 Task: Add Ancient Nutrition Vanilla Multi Collagen Protein to the cart.
Action: Mouse moved to (252, 124)
Screenshot: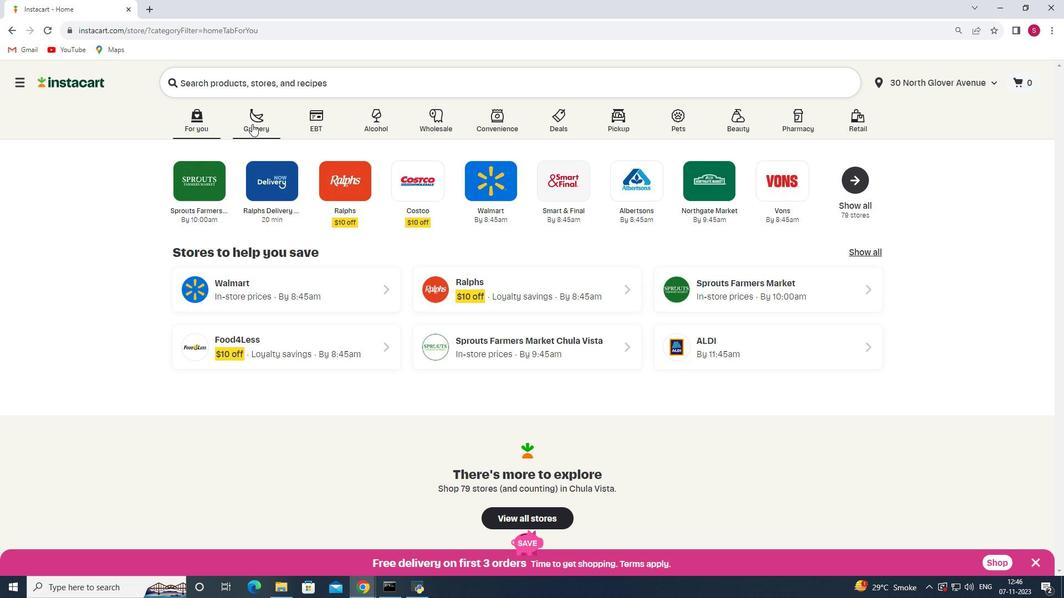
Action: Mouse pressed left at (252, 124)
Screenshot: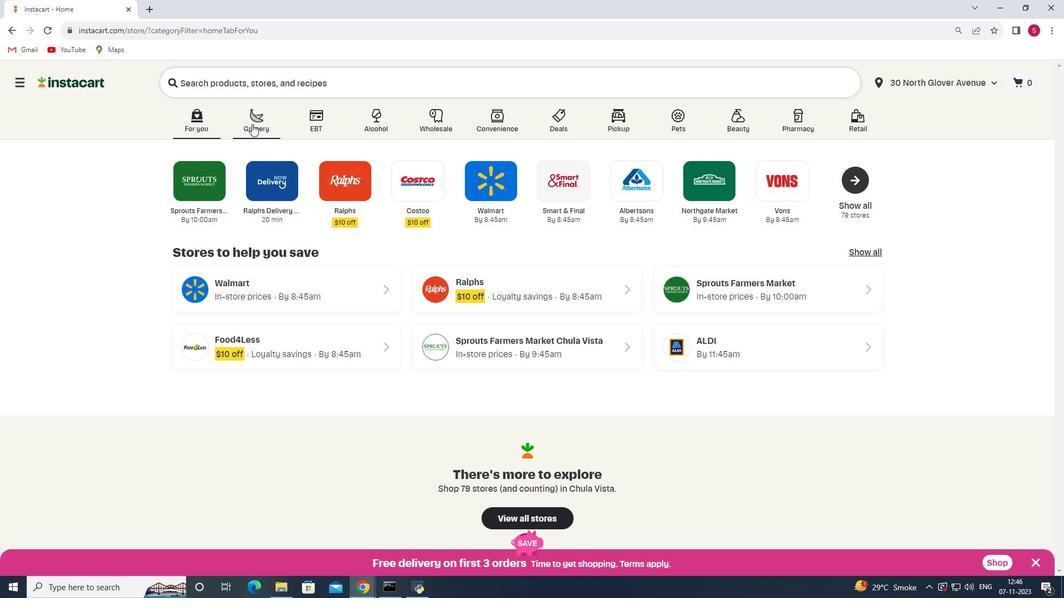 
Action: Mouse moved to (278, 316)
Screenshot: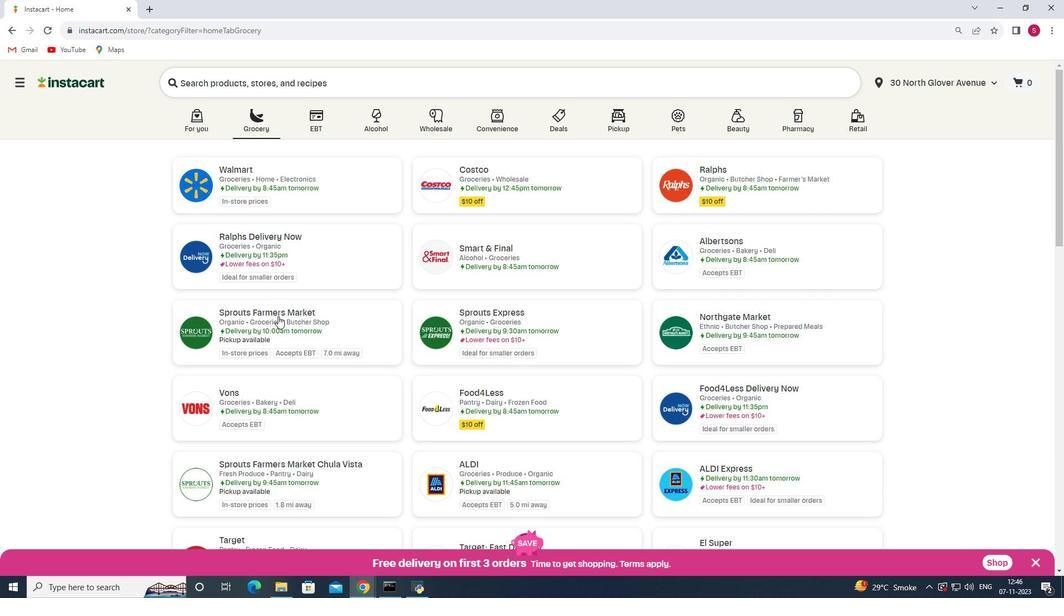 
Action: Mouse pressed left at (278, 316)
Screenshot: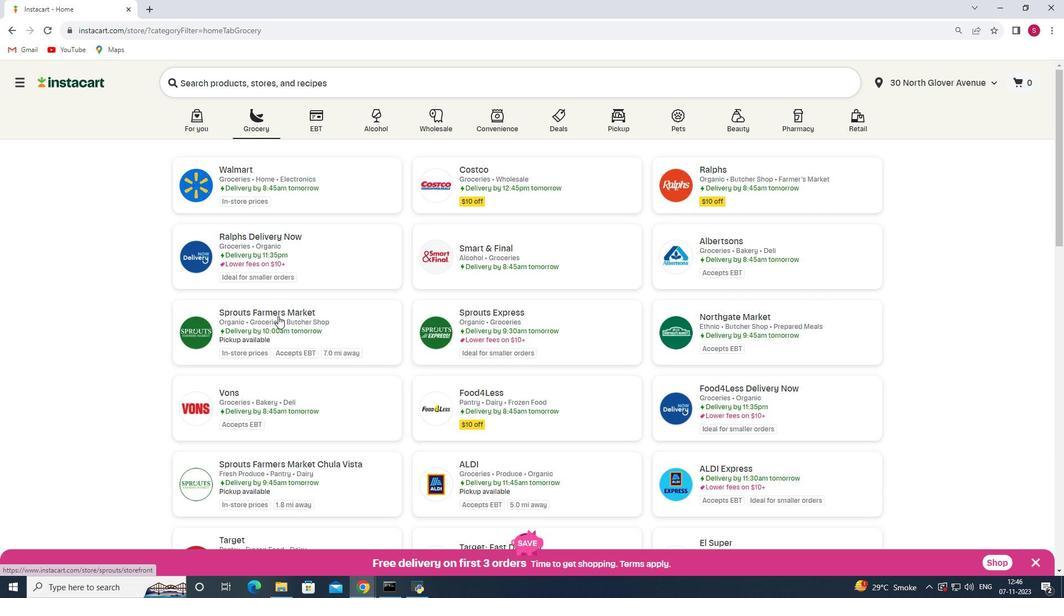 
Action: Mouse moved to (86, 332)
Screenshot: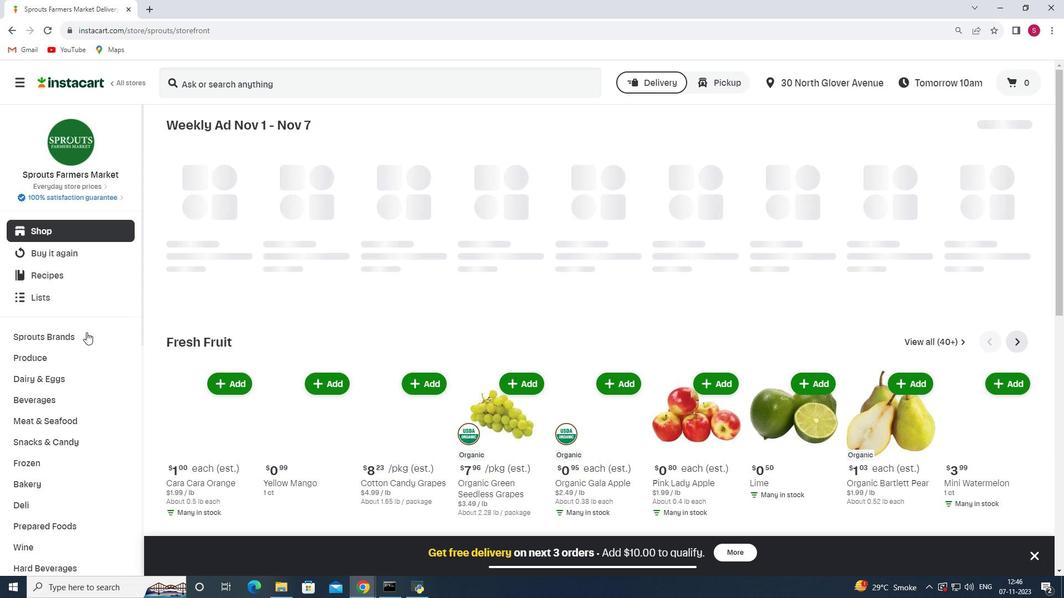 
Action: Mouse scrolled (86, 332) with delta (0, 0)
Screenshot: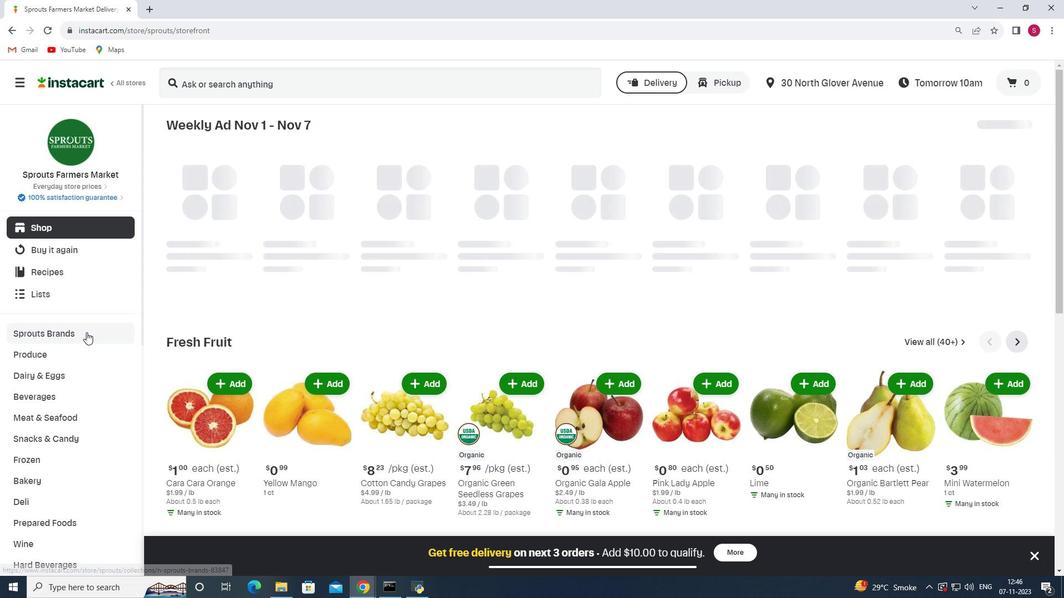 
Action: Mouse scrolled (86, 332) with delta (0, 0)
Screenshot: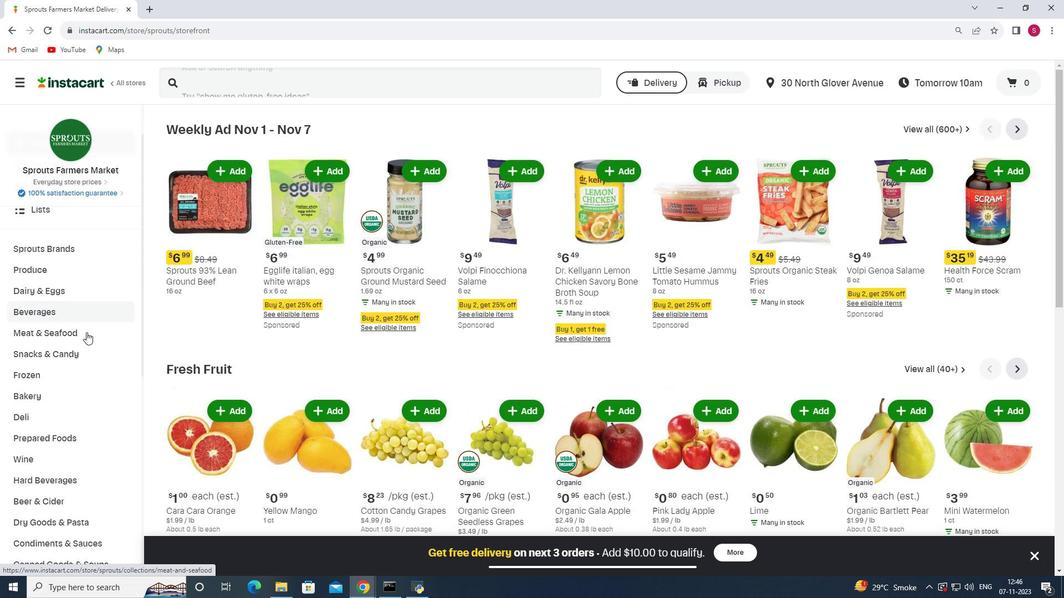 
Action: Mouse scrolled (86, 332) with delta (0, 0)
Screenshot: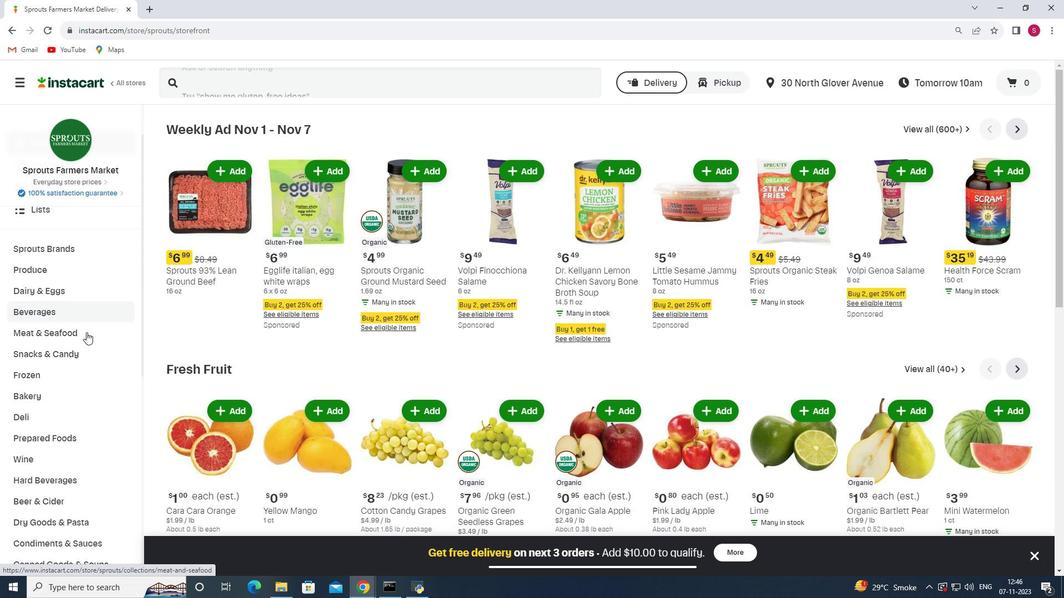 
Action: Mouse scrolled (86, 332) with delta (0, 0)
Screenshot: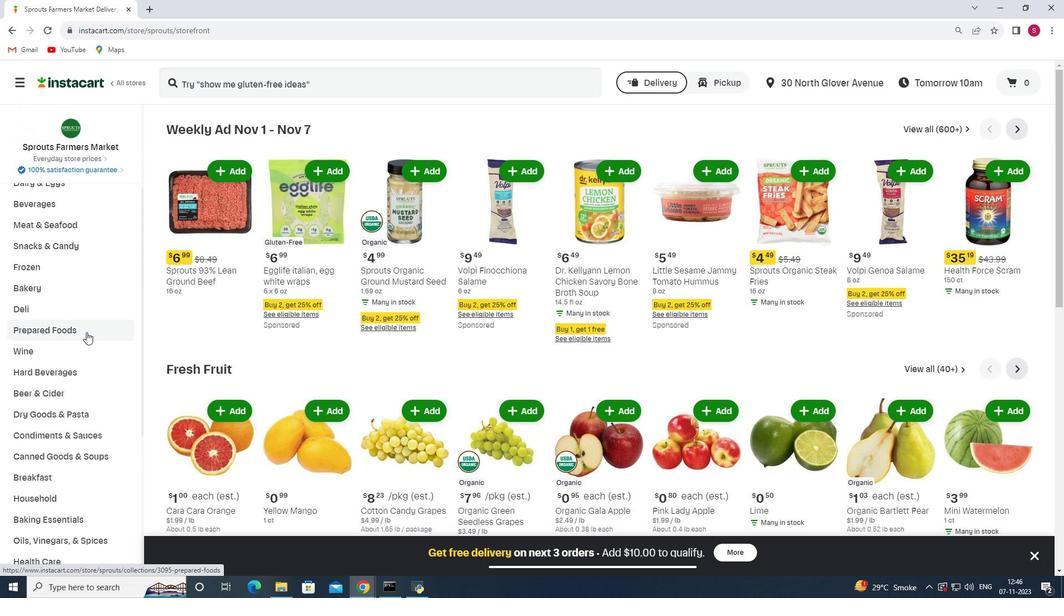 
Action: Mouse scrolled (86, 332) with delta (0, 0)
Screenshot: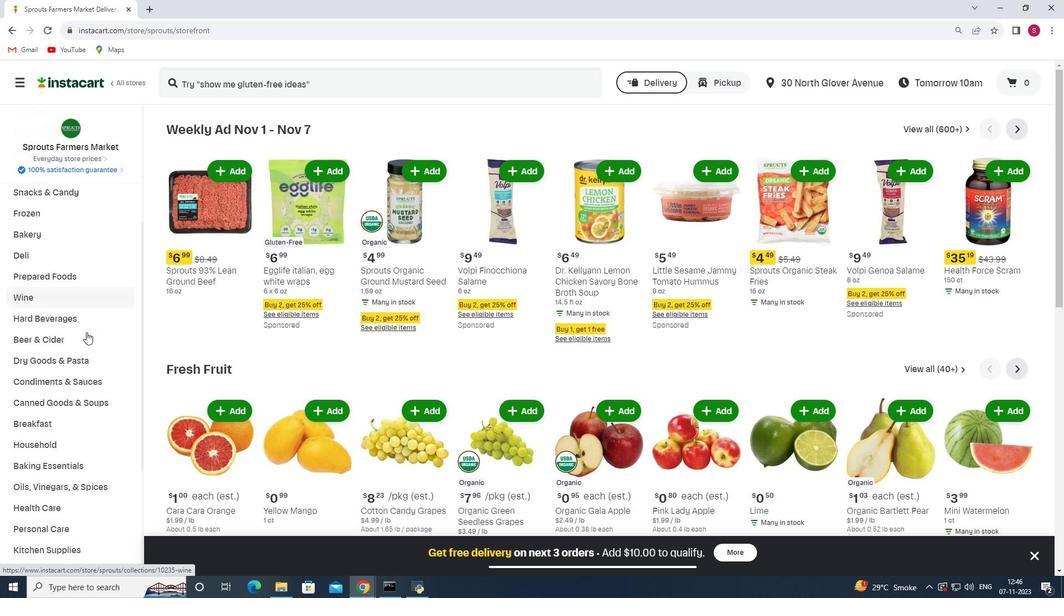 
Action: Mouse scrolled (86, 332) with delta (0, 0)
Screenshot: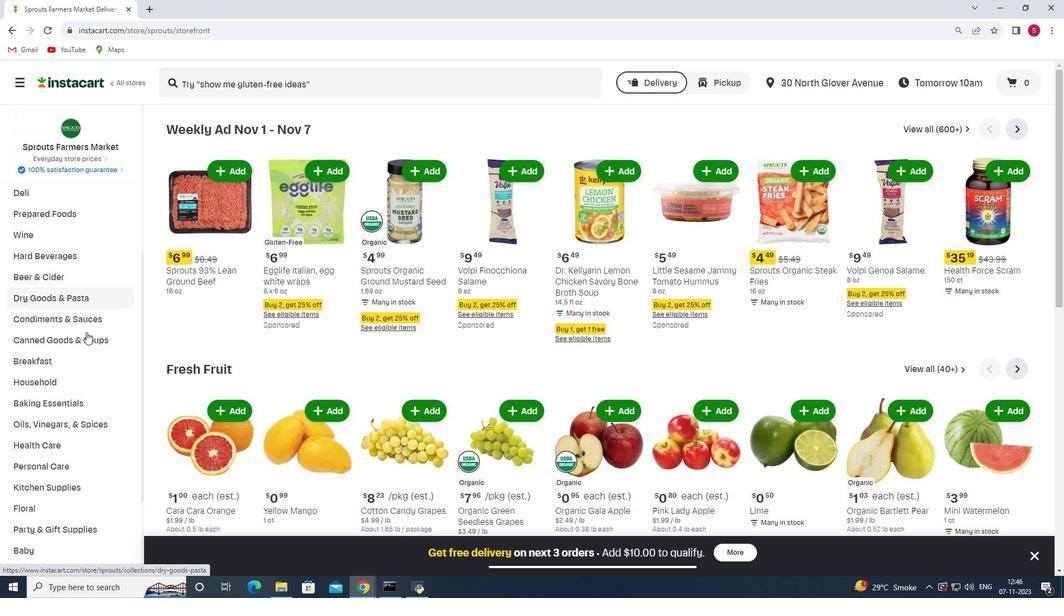 
Action: Mouse scrolled (86, 332) with delta (0, 0)
Screenshot: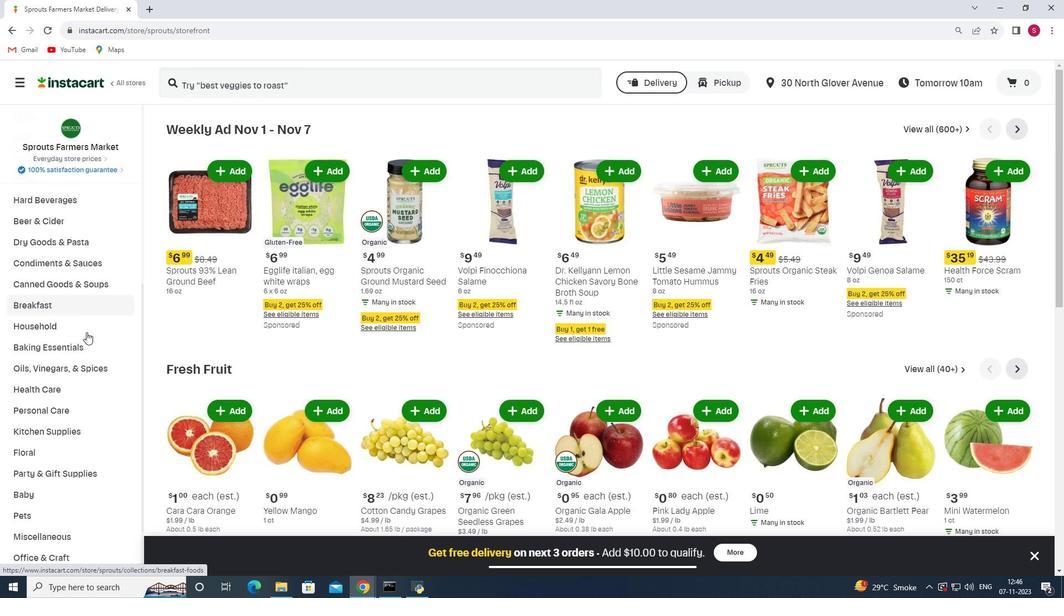 
Action: Mouse moved to (75, 366)
Screenshot: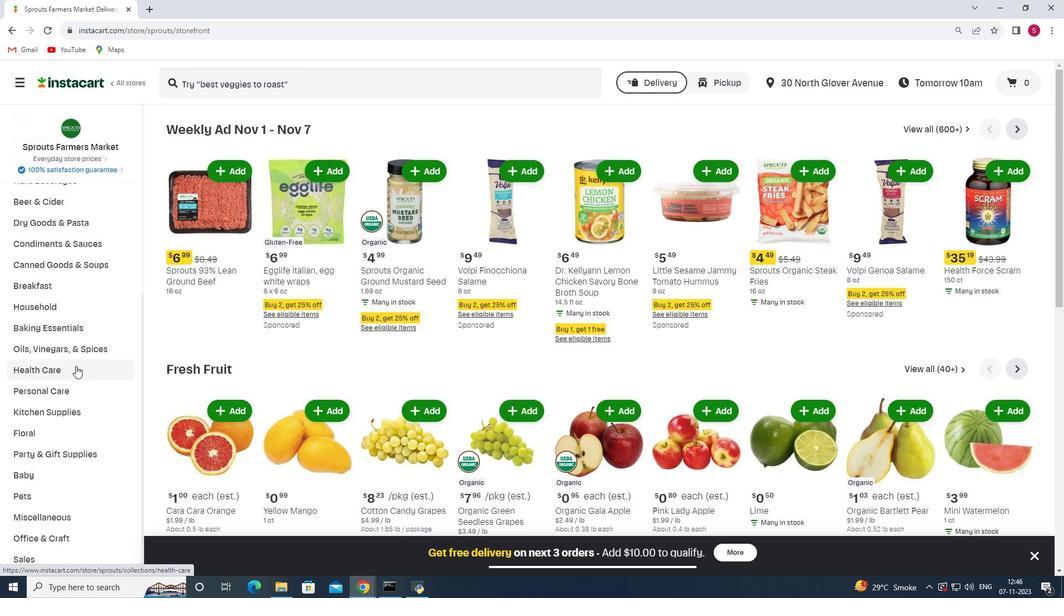 
Action: Mouse pressed left at (75, 366)
Screenshot: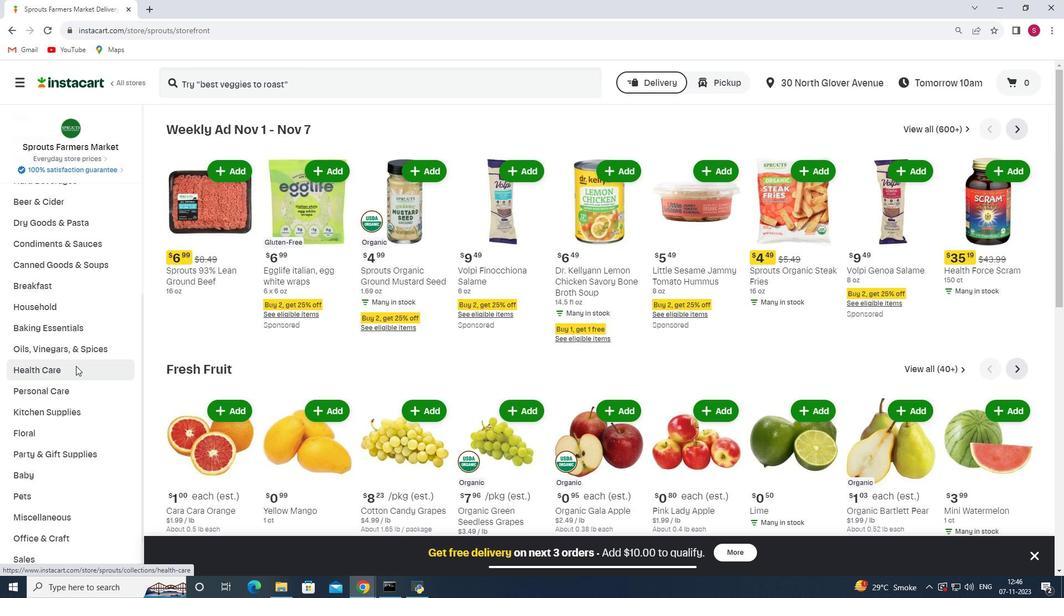 
Action: Mouse moved to (380, 156)
Screenshot: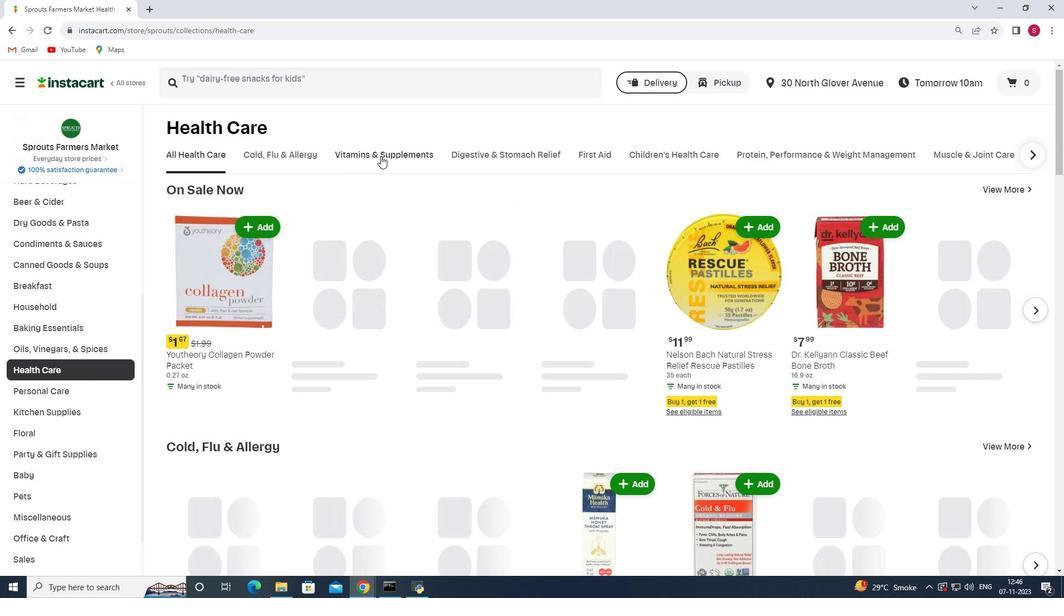 
Action: Mouse pressed left at (380, 156)
Screenshot: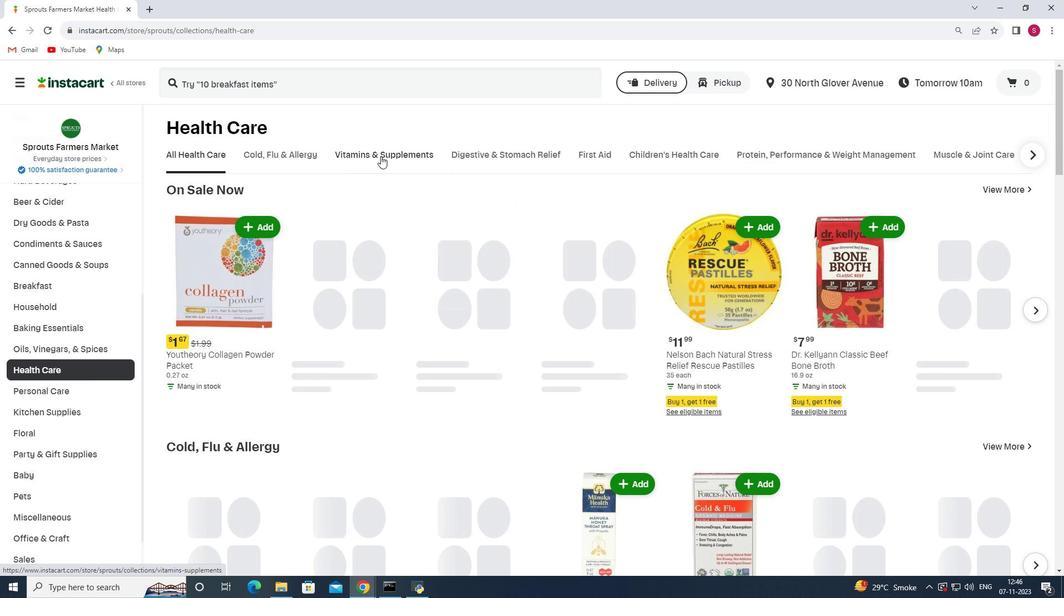
Action: Mouse moved to (437, 202)
Screenshot: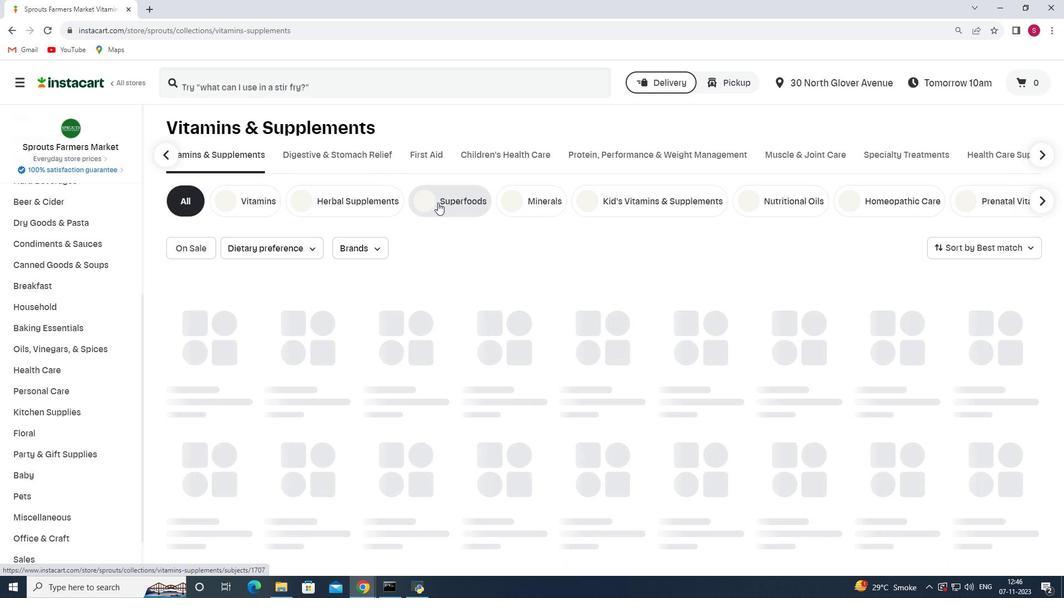 
Action: Mouse pressed left at (437, 202)
Screenshot: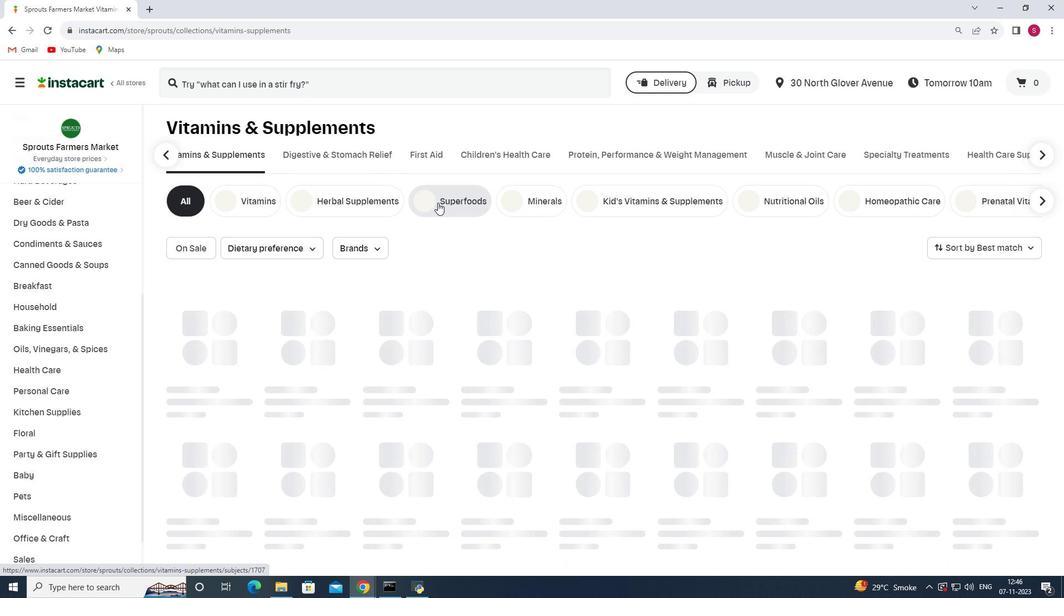
Action: Mouse moved to (295, 81)
Screenshot: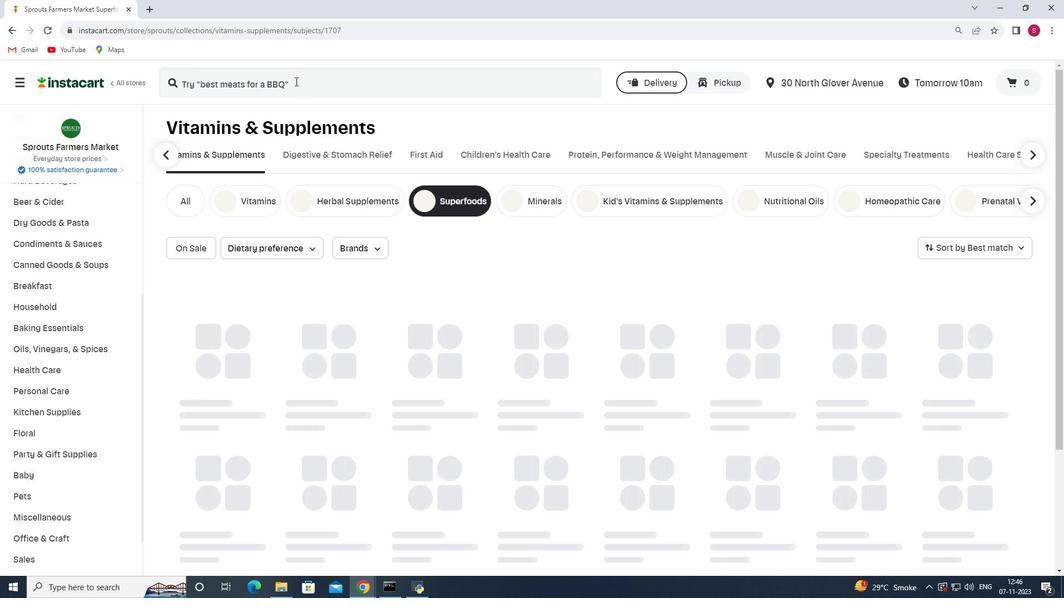 
Action: Mouse pressed left at (295, 81)
Screenshot: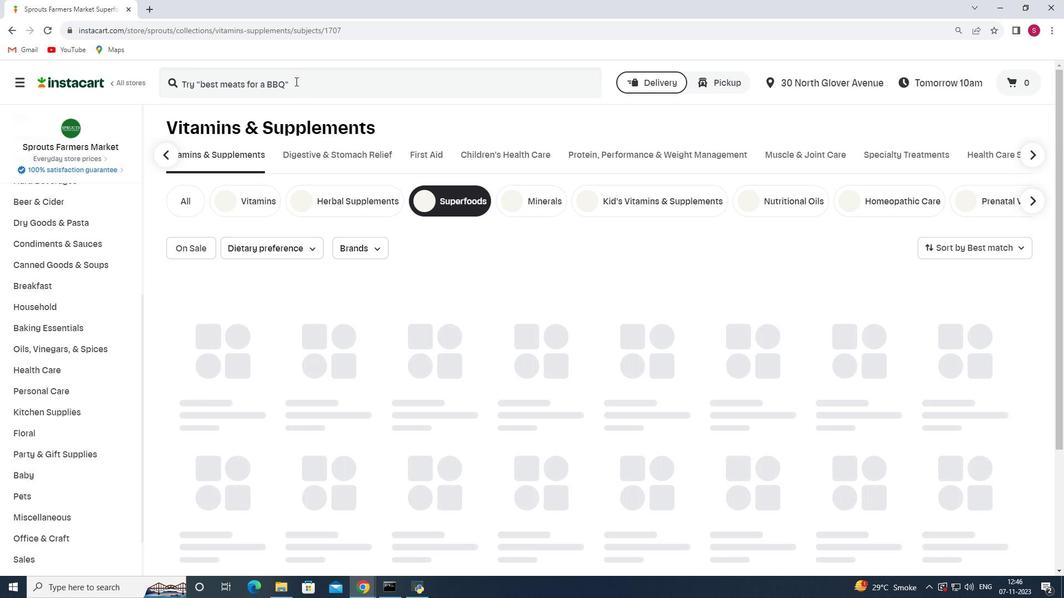 
Action: Key pressed <Key.shift>Ancient<Key.space><Key.shift>Nutrition<Key.space><Key.shift_r><Key.shift_r><Key.shift>Vanilla<Key.space><Key.shift_r><Key.shift_r><Key.shift_r><Key.shift_r>Multi<Key.space><Key.shift>Collagen<Key.space><Key.shift_r>Protein<Key.enter>
Screenshot: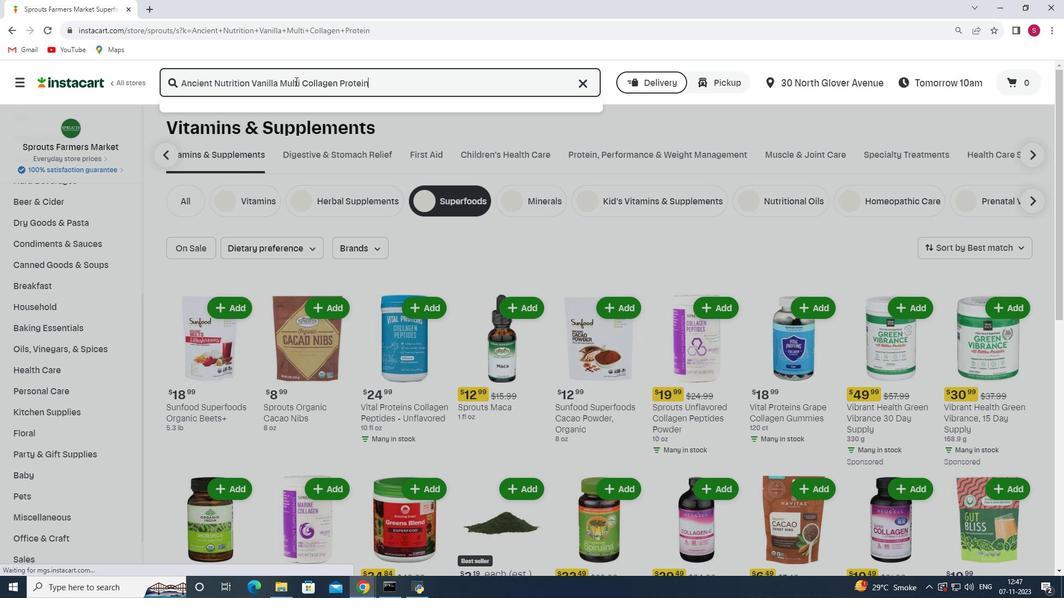
Action: Mouse moved to (327, 267)
Screenshot: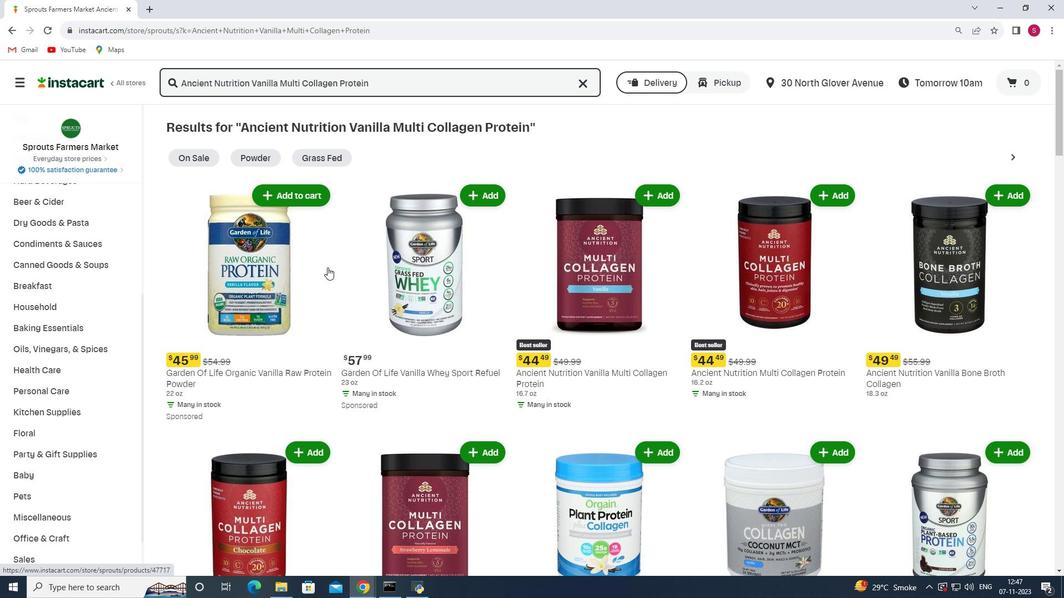 
Action: Mouse scrolled (327, 267) with delta (0, 0)
Screenshot: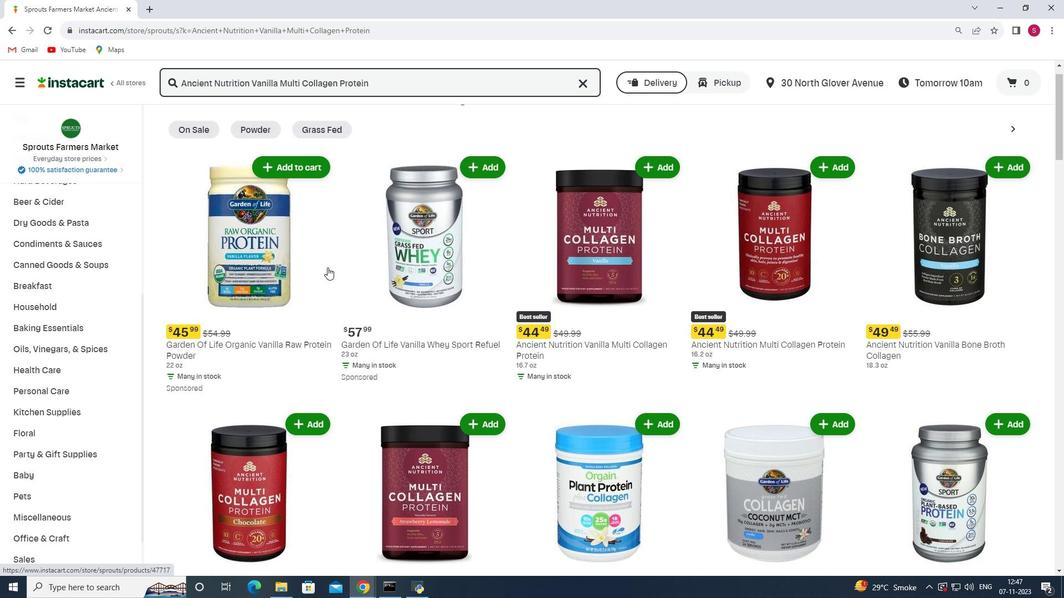 
Action: Mouse moved to (664, 144)
Screenshot: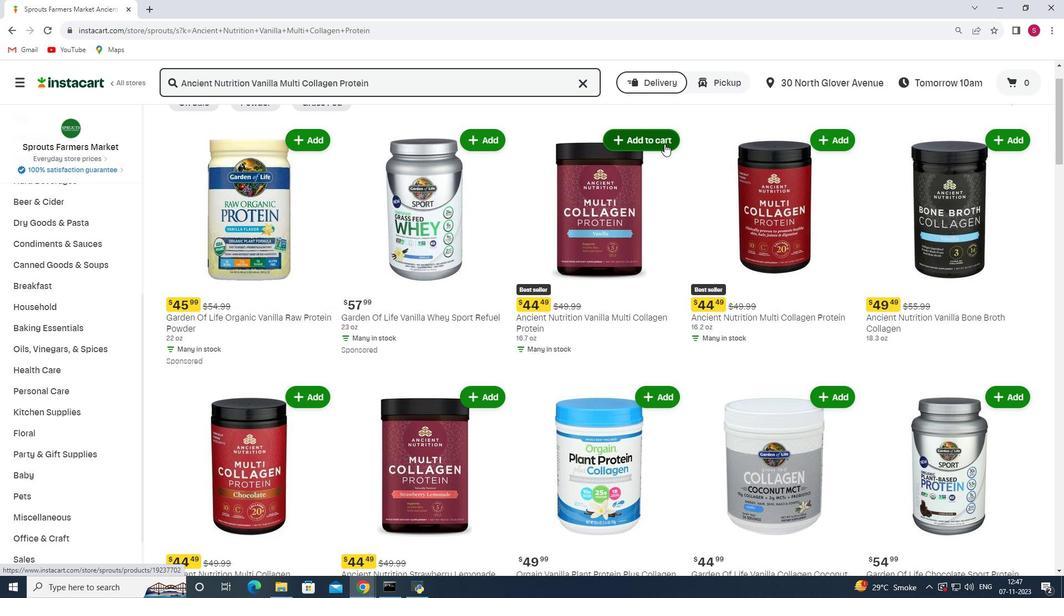 
Action: Mouse pressed left at (664, 144)
Screenshot: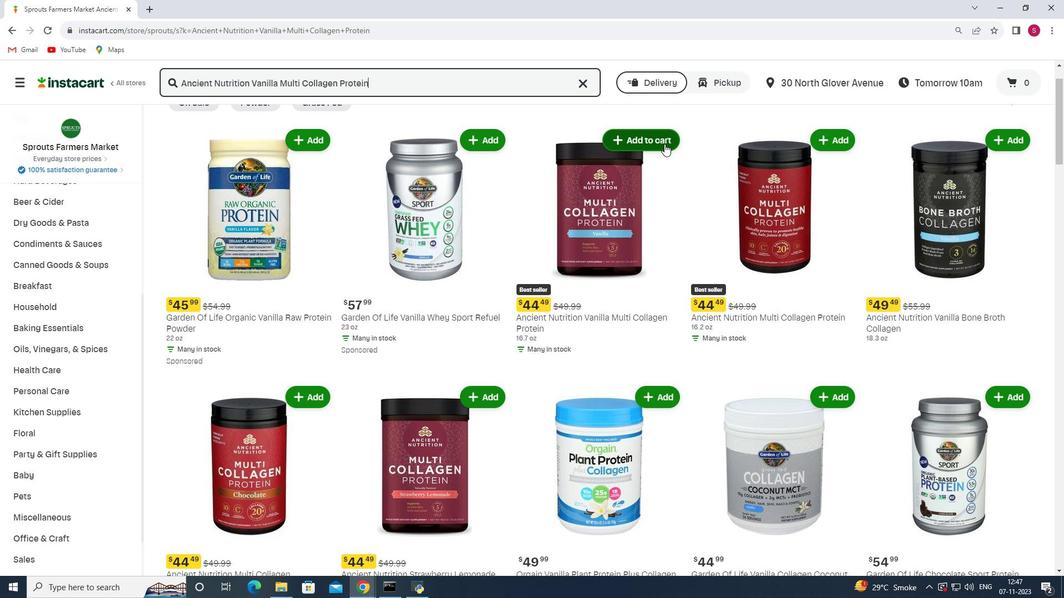
Action: Mouse moved to (659, 177)
Screenshot: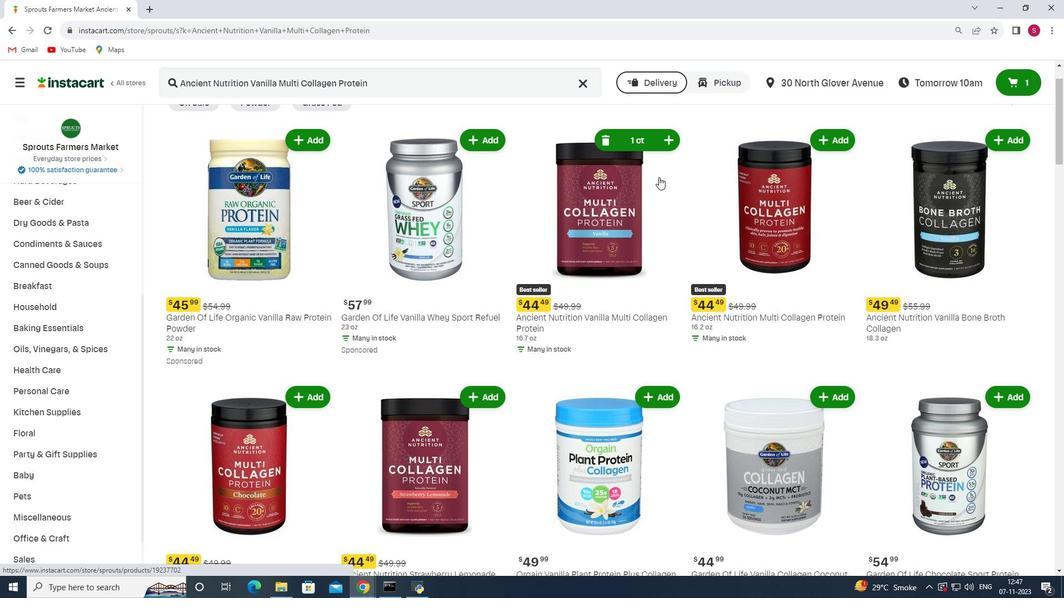 
